 Task: Log work in the project TurboCharge for the issue 'Implement a new cloud-based customer service platform for a company with omnichannel communication and AI-powered chatbots' spent time as '6w 4d 4h 22m' and remaining time as '5w 3d 15h 29m' and add a flag. Now add the issue to the epic 'Incident Response Planning'.
Action: Mouse moved to (192, 56)
Screenshot: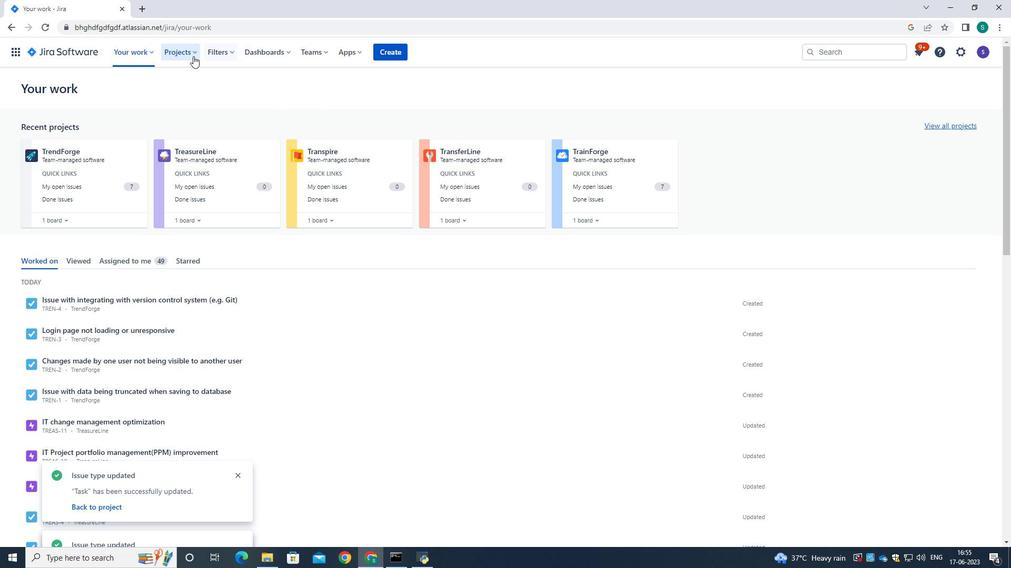 
Action: Mouse pressed left at (192, 56)
Screenshot: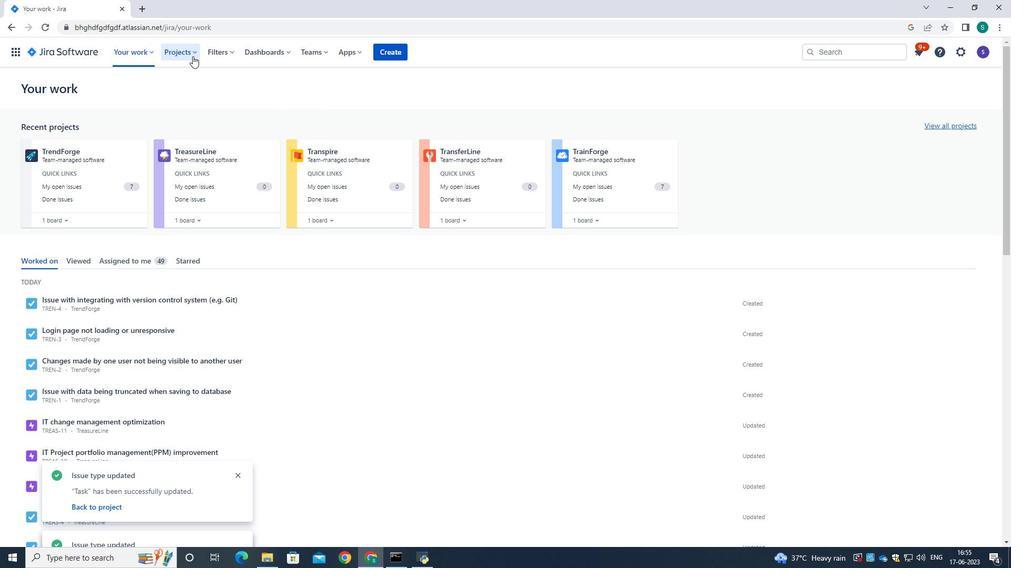
Action: Mouse moved to (190, 100)
Screenshot: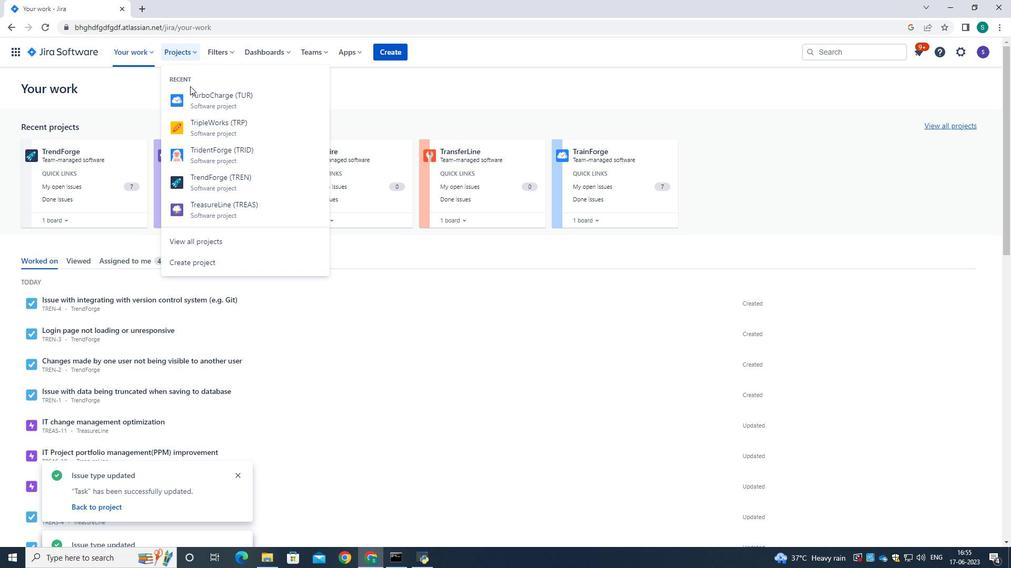 
Action: Mouse pressed left at (190, 100)
Screenshot: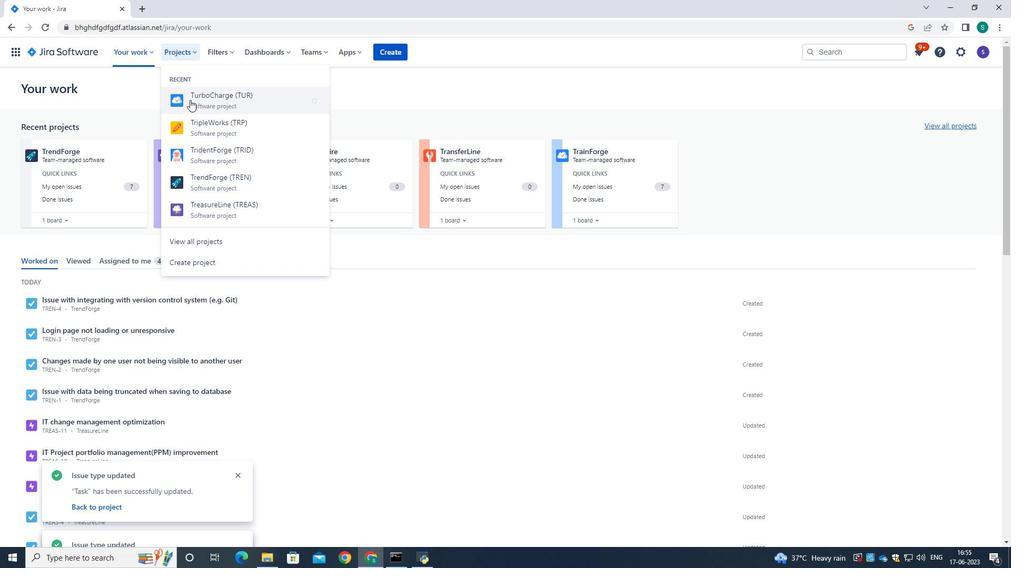 
Action: Mouse moved to (70, 167)
Screenshot: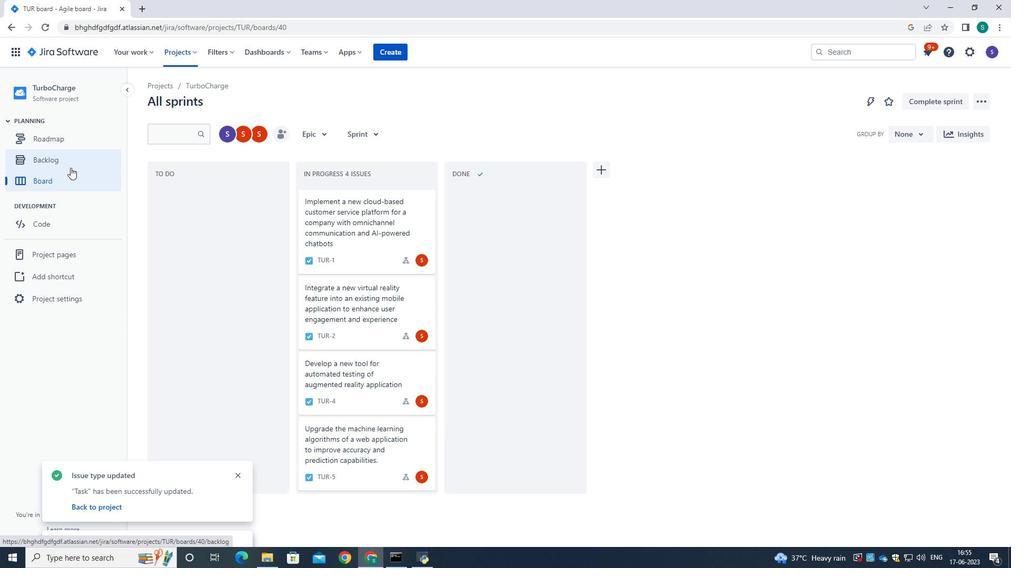 
Action: Mouse pressed left at (70, 167)
Screenshot: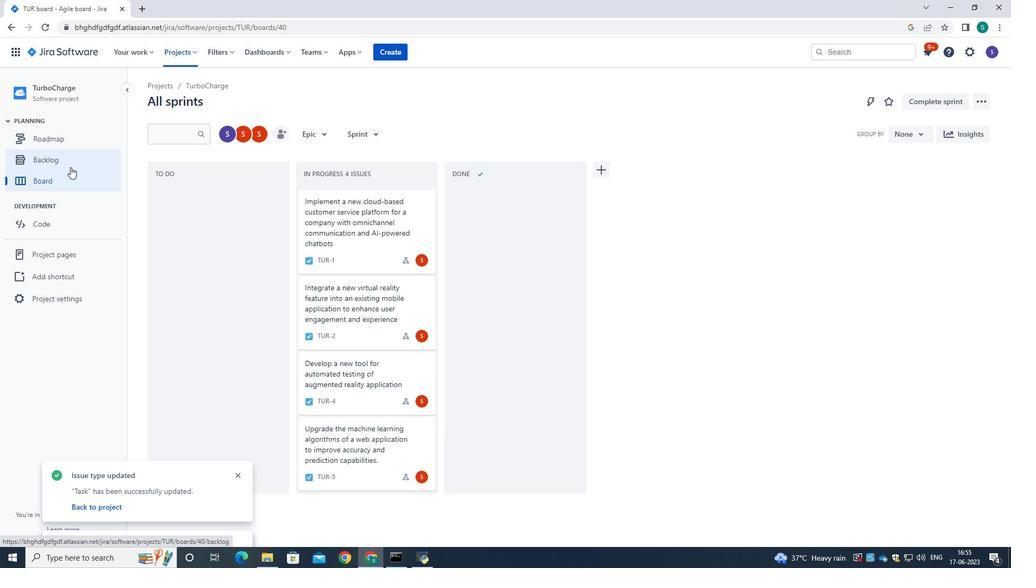 
Action: Mouse moved to (422, 248)
Screenshot: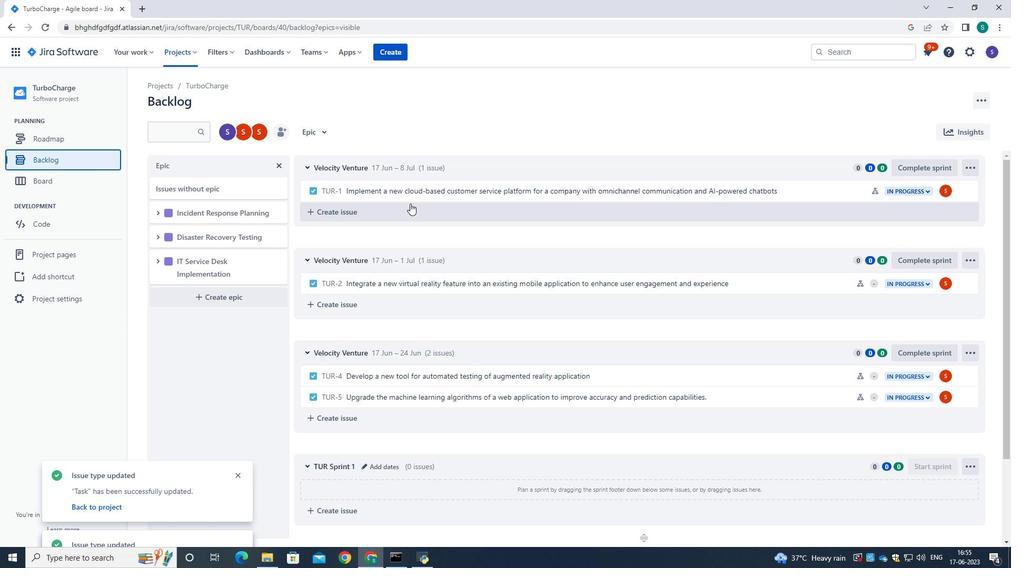 
Action: Mouse scrolled (422, 249) with delta (0, 0)
Screenshot: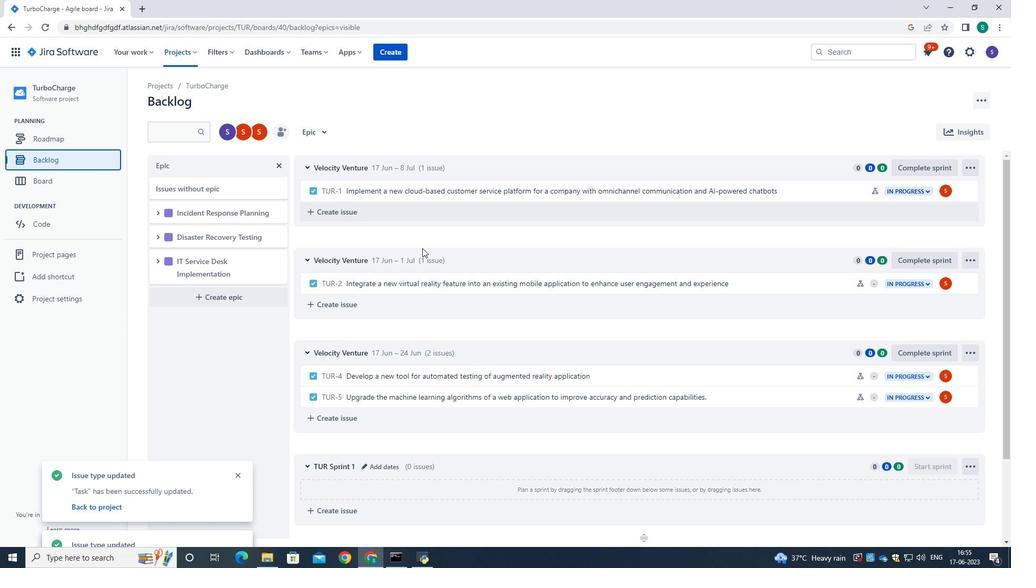 
Action: Mouse scrolled (422, 249) with delta (0, 0)
Screenshot: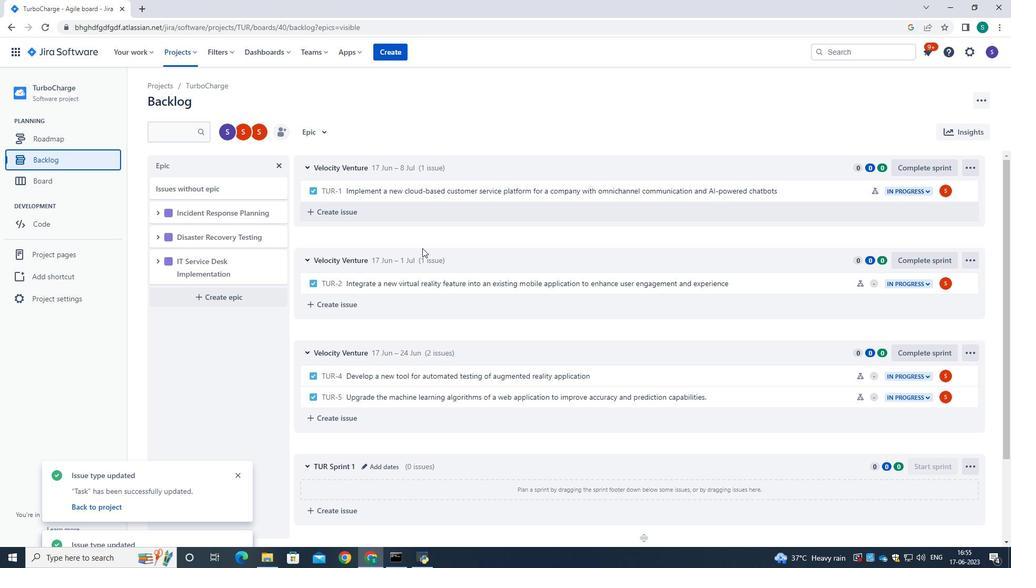 
Action: Mouse scrolled (422, 249) with delta (0, 0)
Screenshot: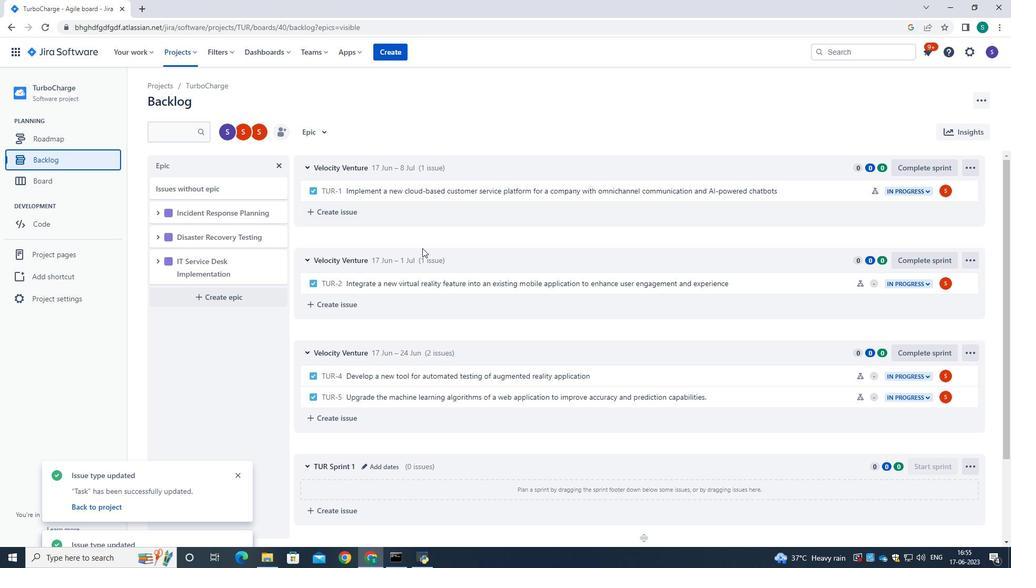 
Action: Mouse moved to (421, 189)
Screenshot: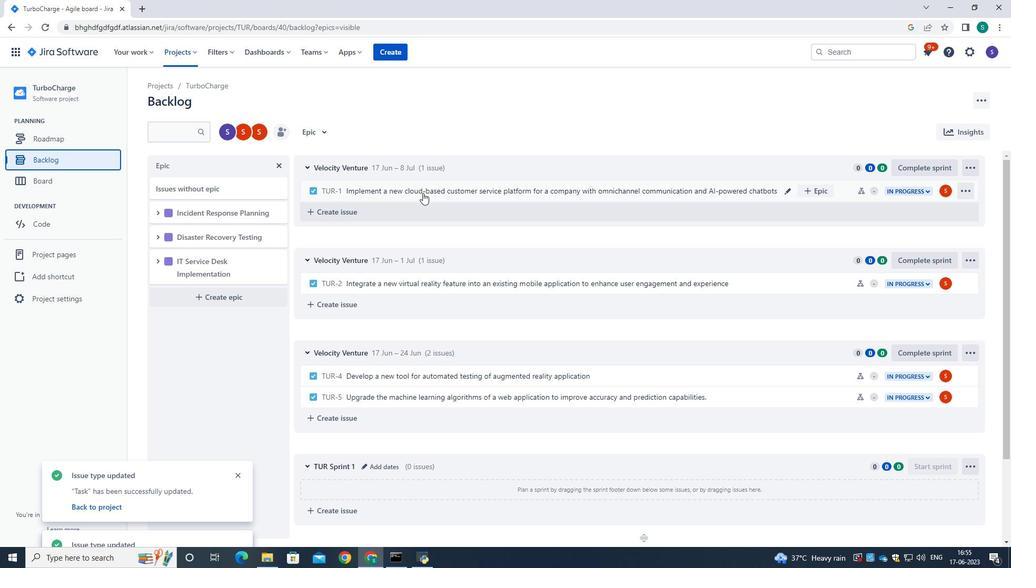 
Action: Mouse pressed left at (421, 189)
Screenshot: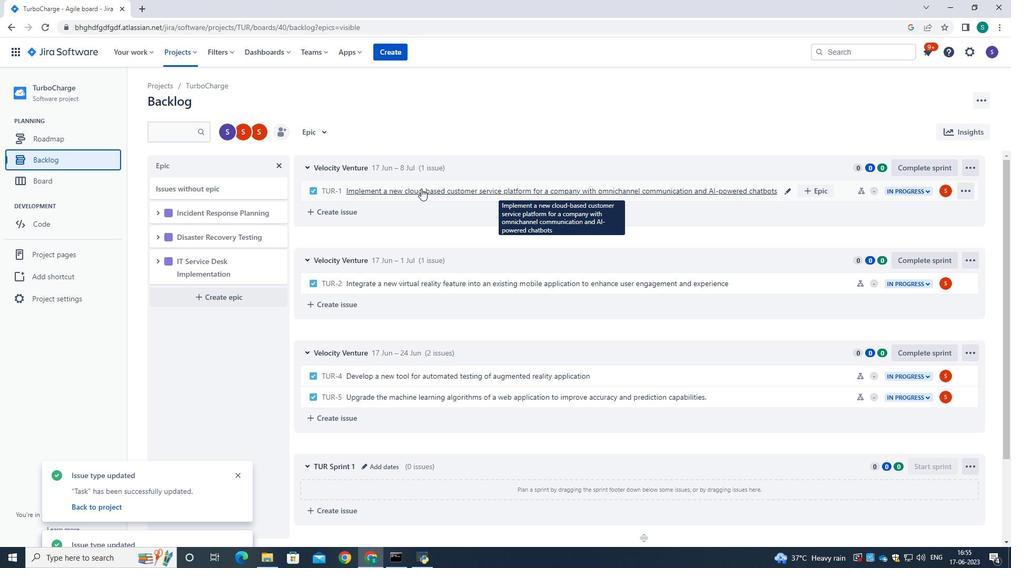
Action: Mouse moved to (971, 162)
Screenshot: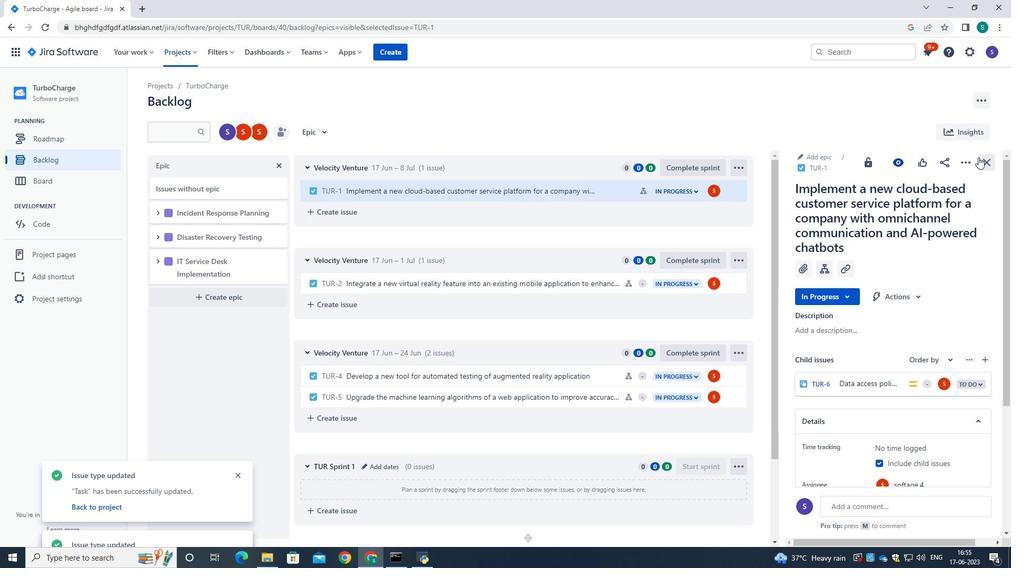 
Action: Mouse pressed left at (971, 162)
Screenshot: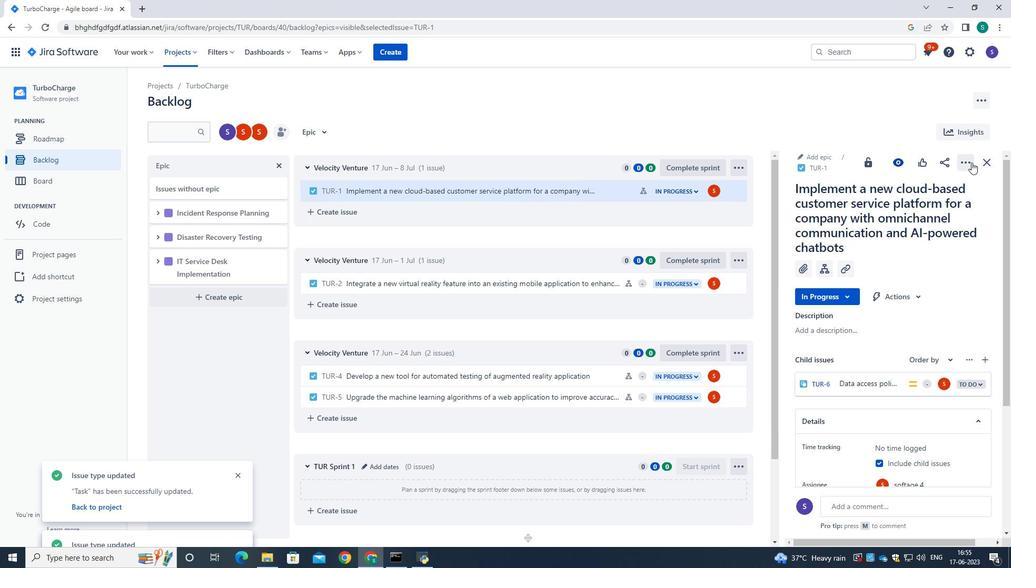 
Action: Mouse moved to (921, 194)
Screenshot: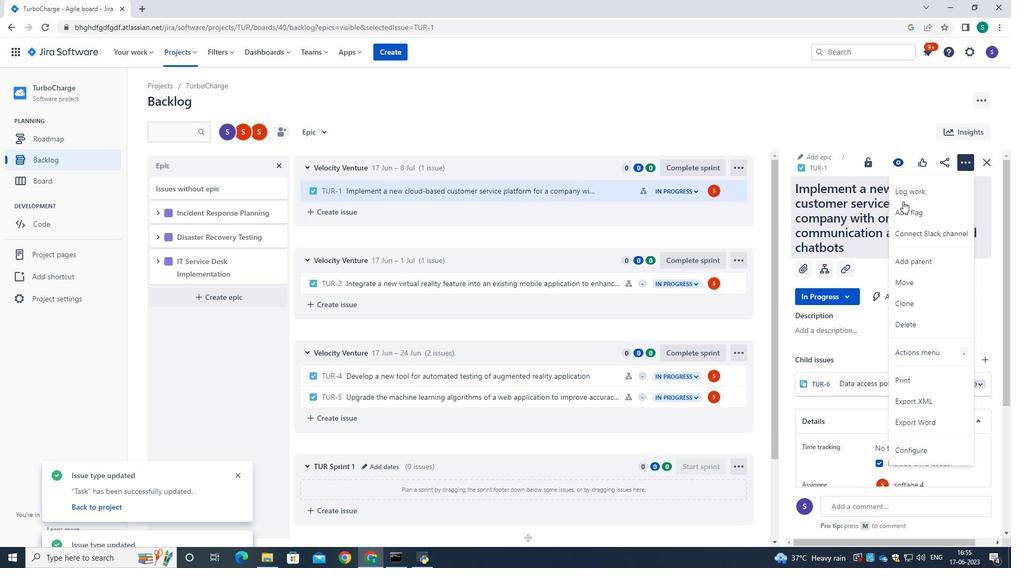 
Action: Mouse pressed left at (921, 194)
Screenshot: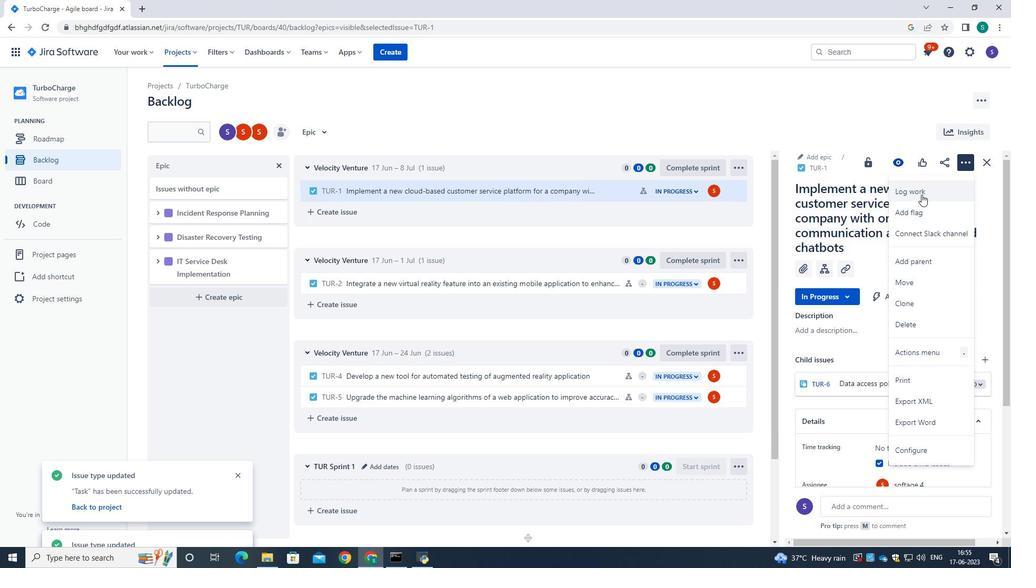 
Action: Mouse moved to (451, 162)
Screenshot: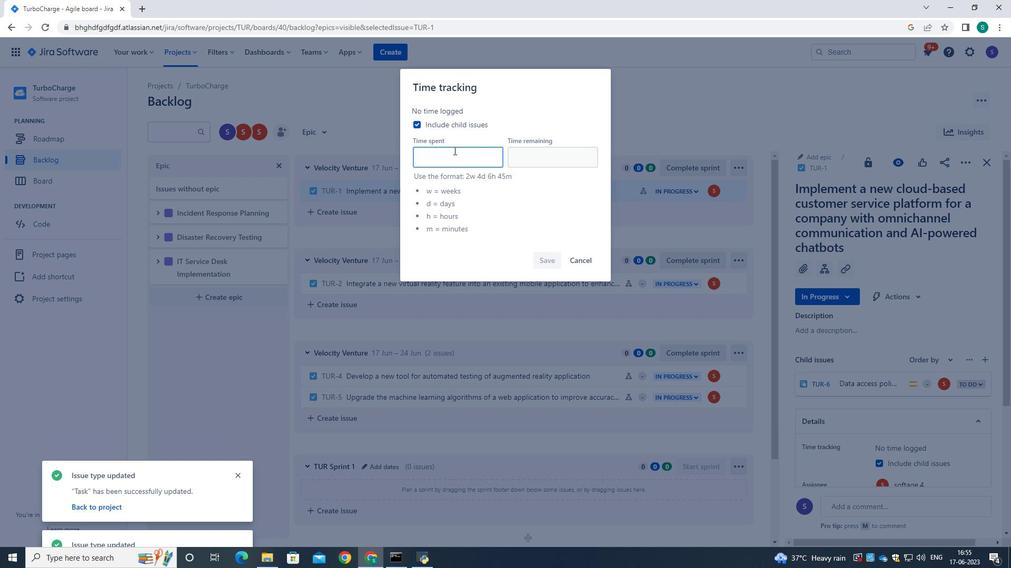 
Action: Mouse pressed left at (451, 162)
Screenshot: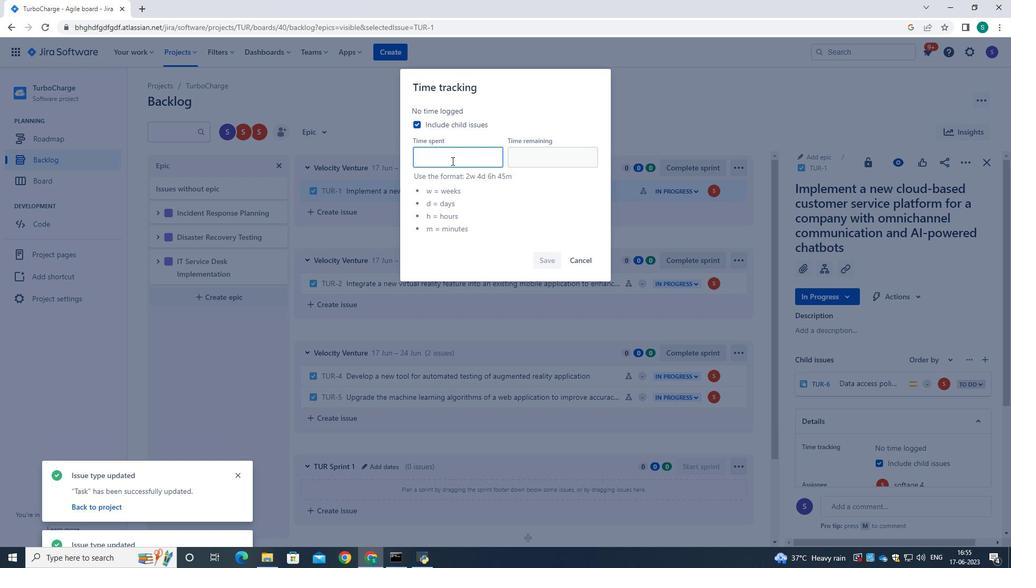 
Action: Key pressed 6w<Key.space>4d<Key.space>4h<Key.space>22m<Key.tab>5w<Key.space>3d<Key.space>15h<Key.space>29m
Screenshot: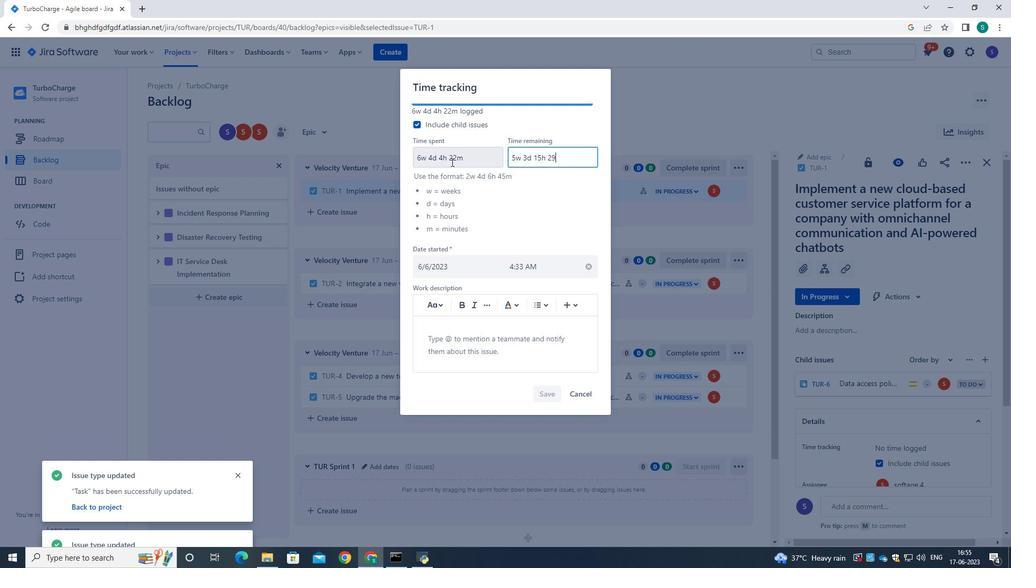 
Action: Mouse moved to (548, 395)
Screenshot: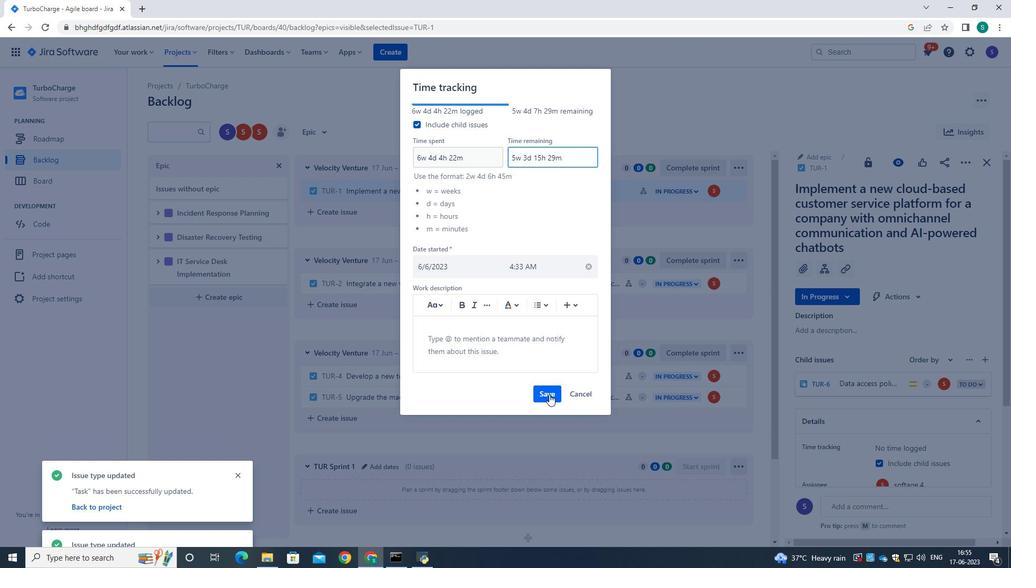 
Action: Mouse pressed left at (548, 395)
Screenshot: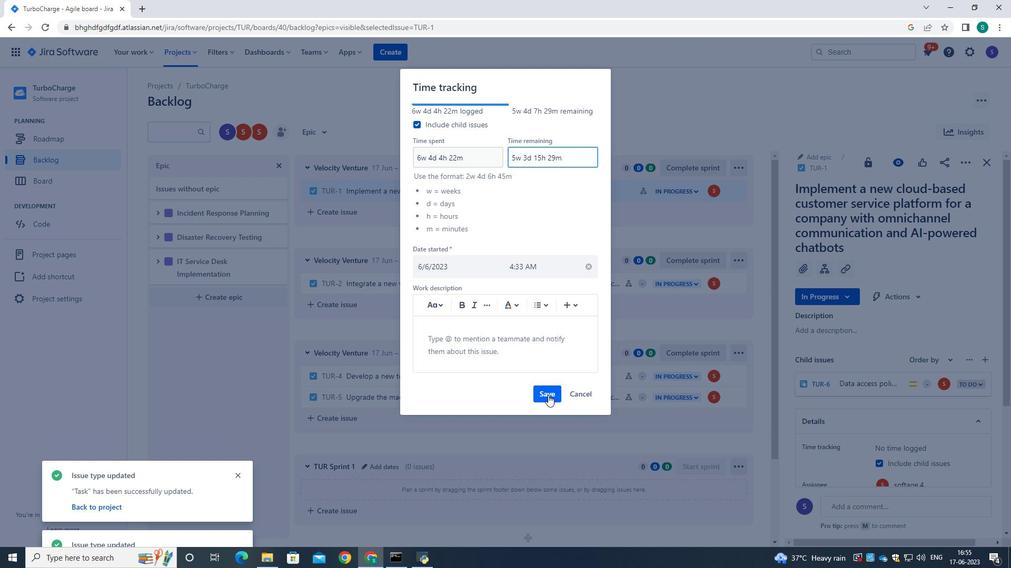 
Action: Mouse moved to (964, 165)
Screenshot: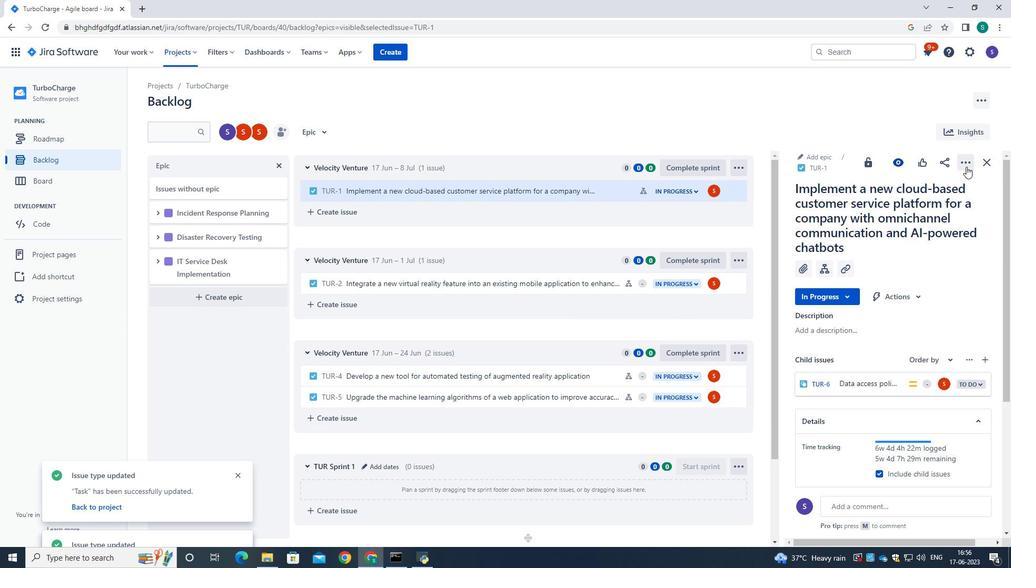 
Action: Mouse pressed left at (964, 165)
Screenshot: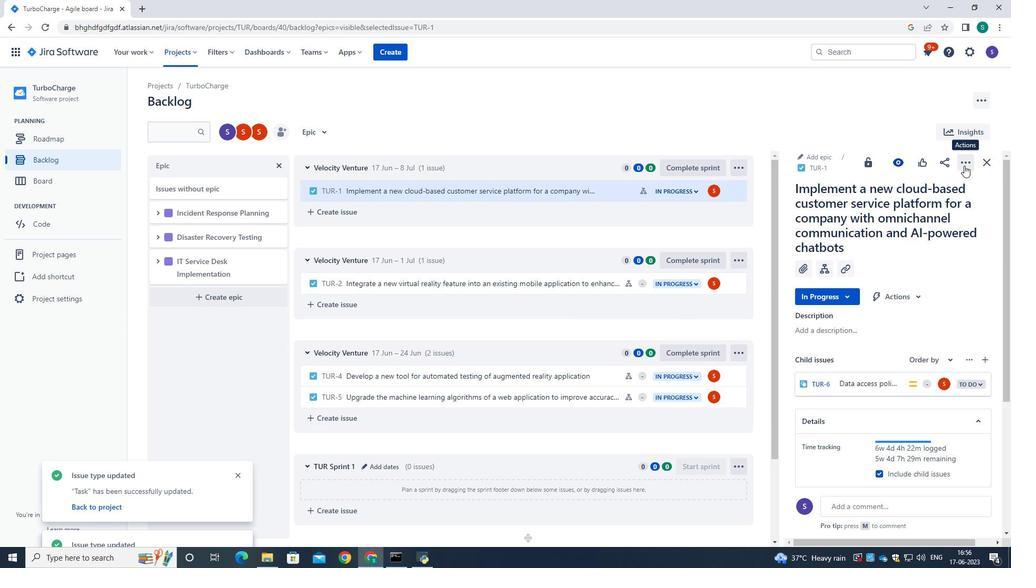 
Action: Mouse moved to (934, 194)
Screenshot: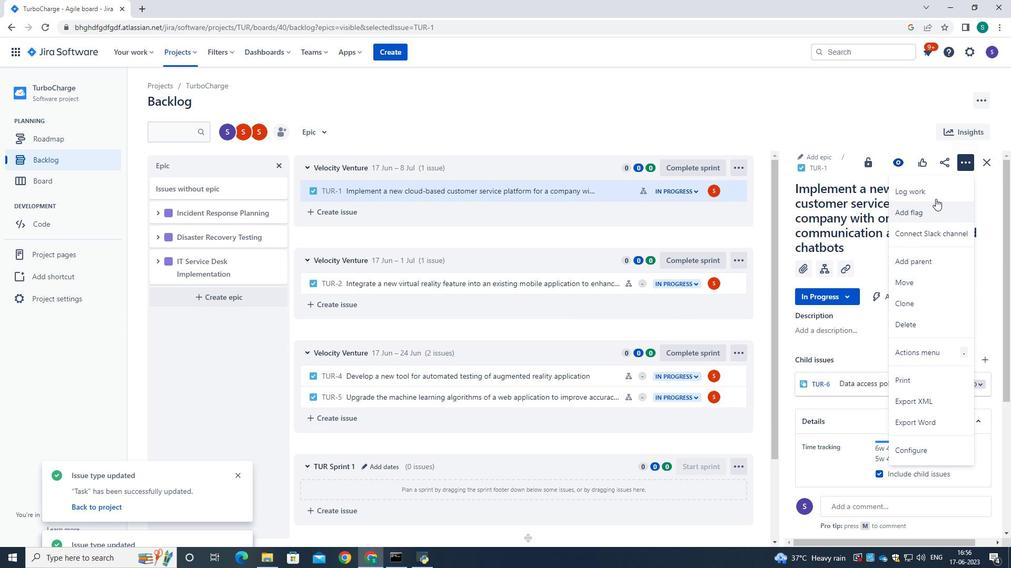 
Action: Mouse pressed left at (934, 194)
Screenshot: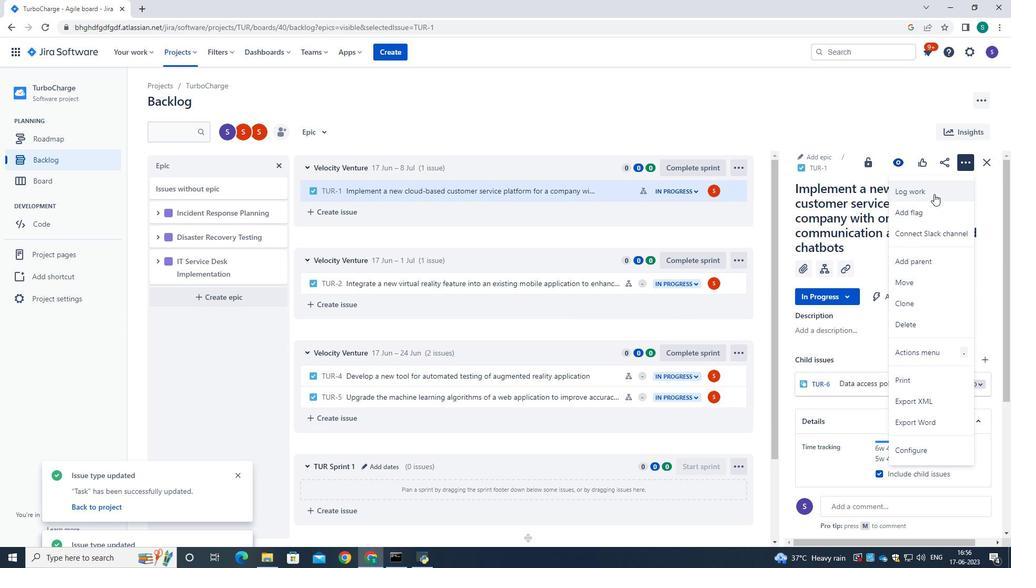 
Action: Mouse moved to (585, 259)
Screenshot: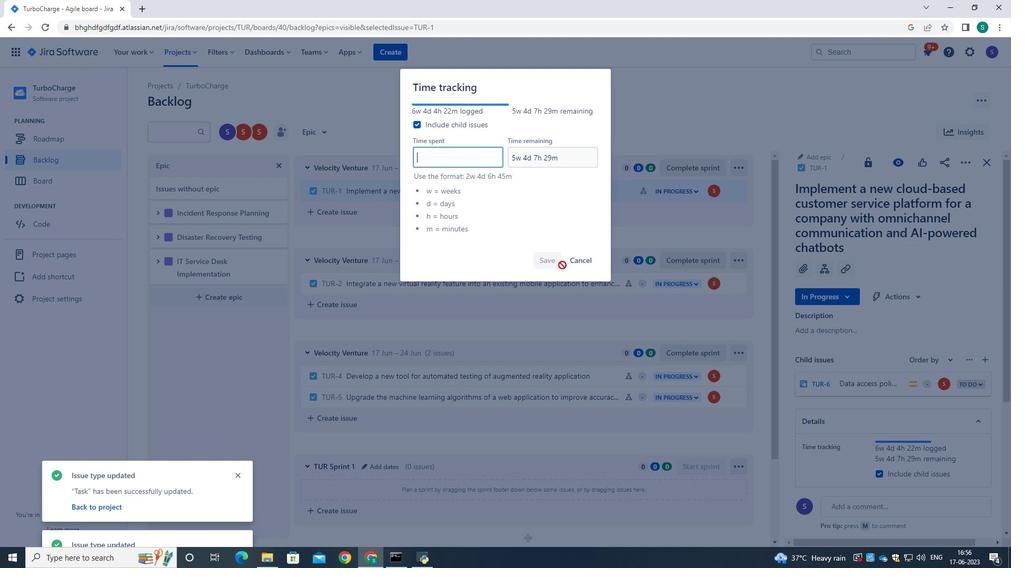 
Action: Mouse pressed left at (585, 259)
Screenshot: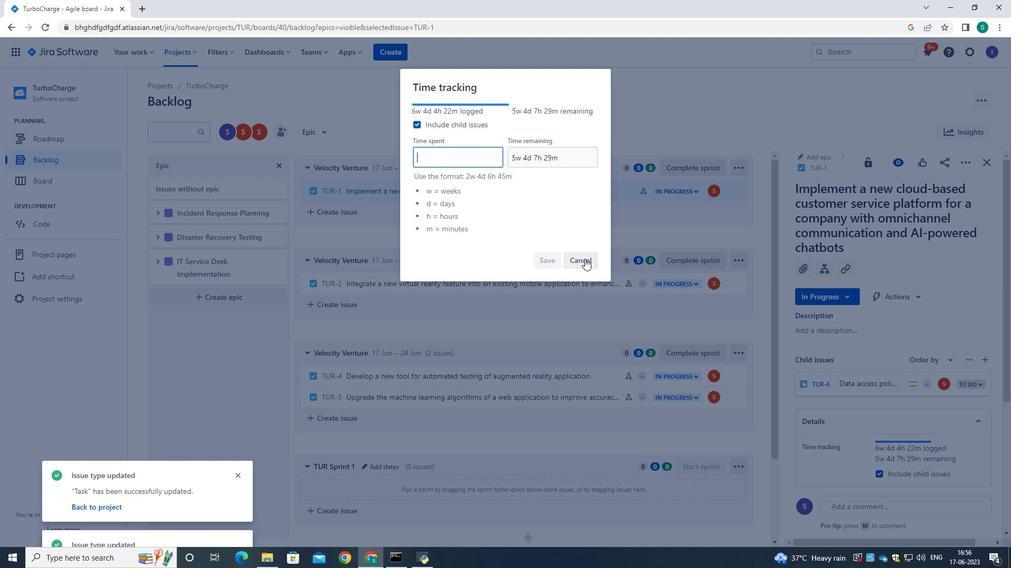 
Action: Mouse moved to (958, 165)
Screenshot: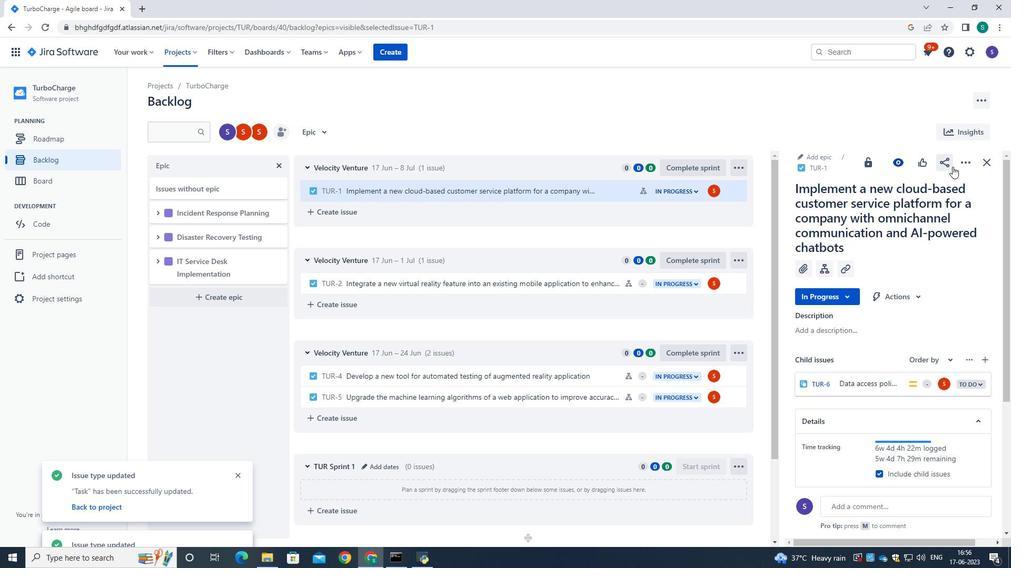 
Action: Mouse pressed left at (958, 165)
Screenshot: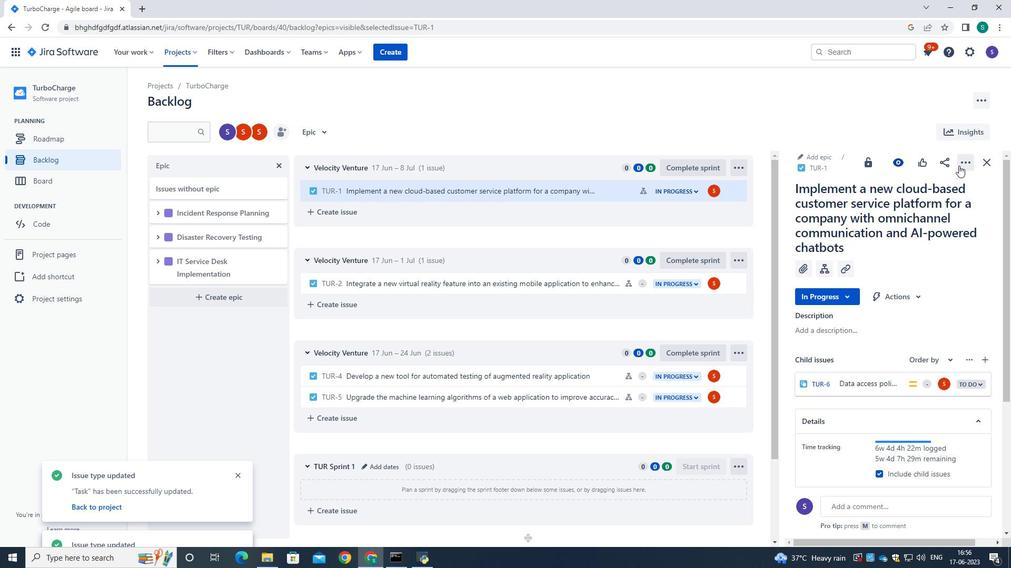 
Action: Mouse moved to (917, 213)
Screenshot: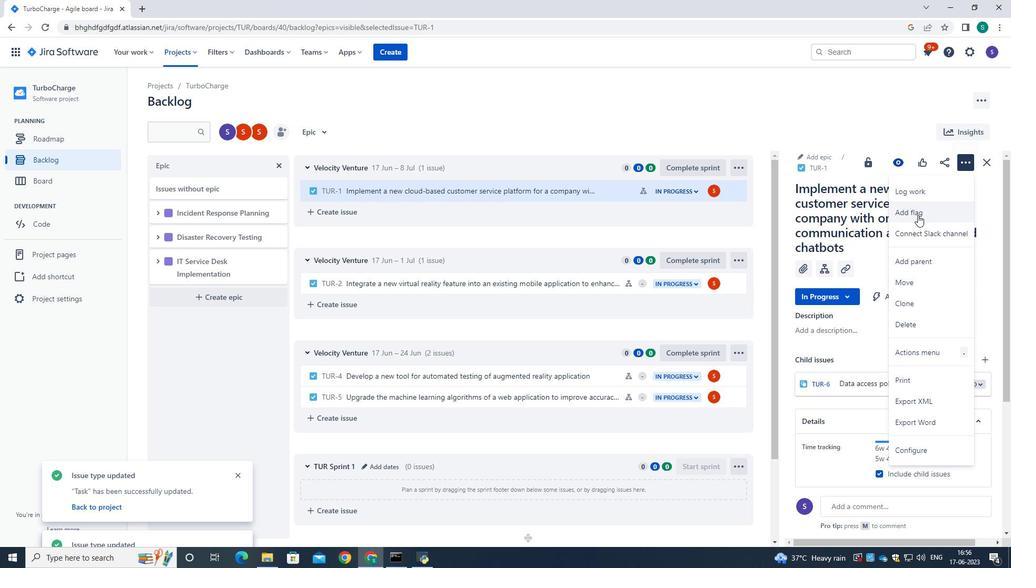 
Action: Mouse pressed left at (917, 213)
Screenshot: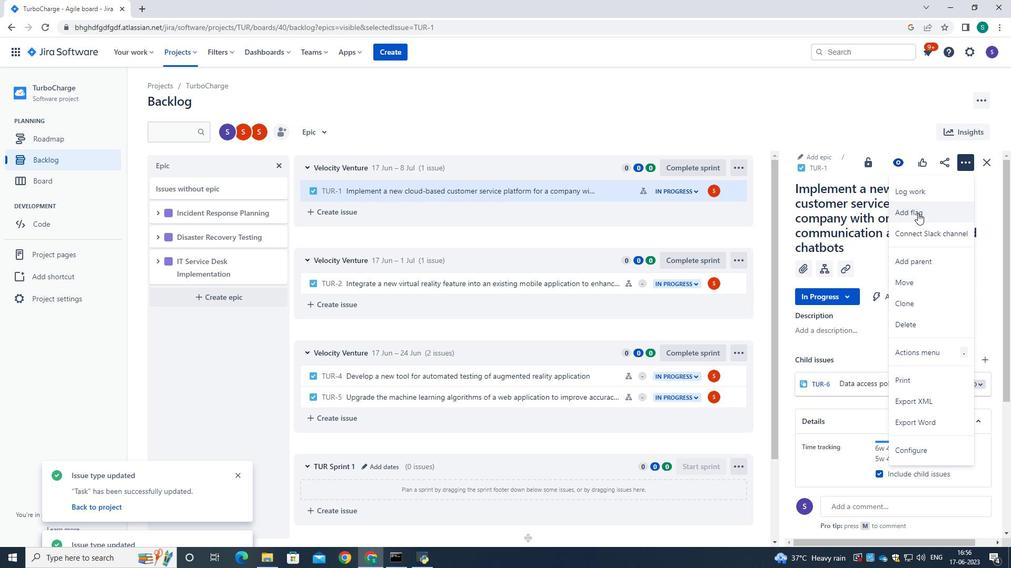 
Action: Mouse moved to (583, 192)
Screenshot: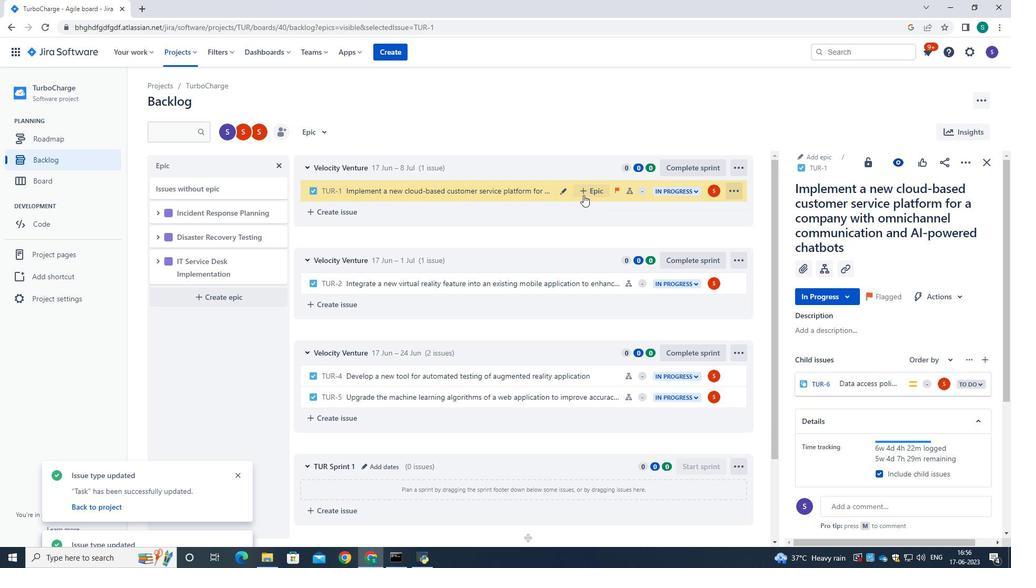 
Action: Mouse pressed left at (583, 192)
Screenshot: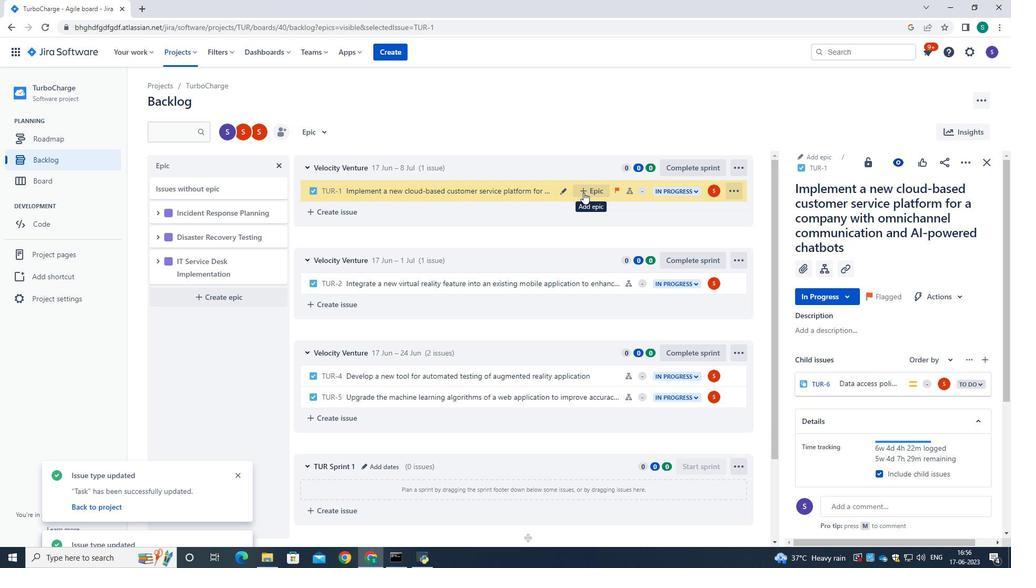 
Action: Mouse moved to (634, 263)
Screenshot: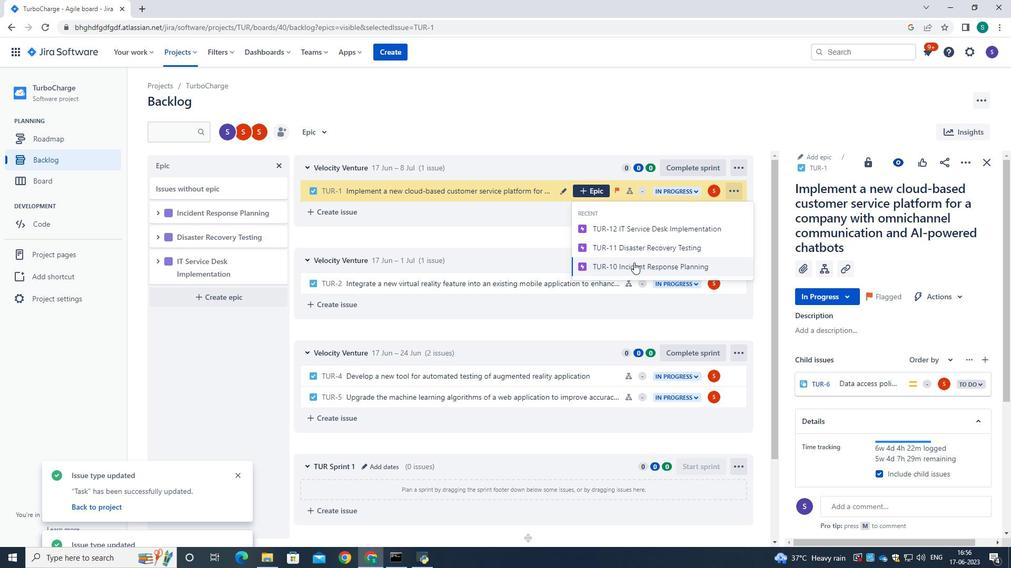 
Action: Mouse pressed left at (634, 263)
Screenshot: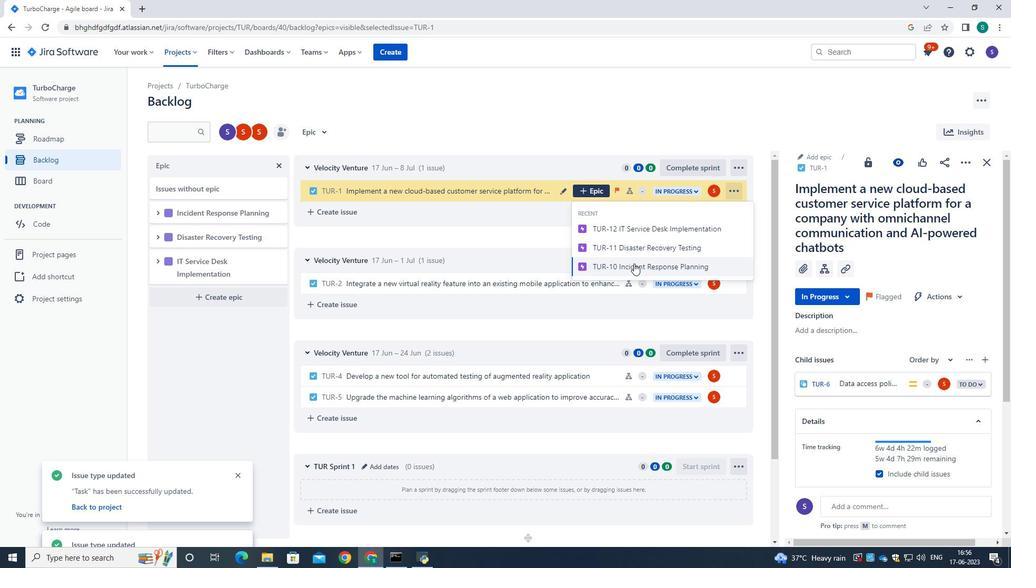 
Action: Mouse moved to (639, 127)
Screenshot: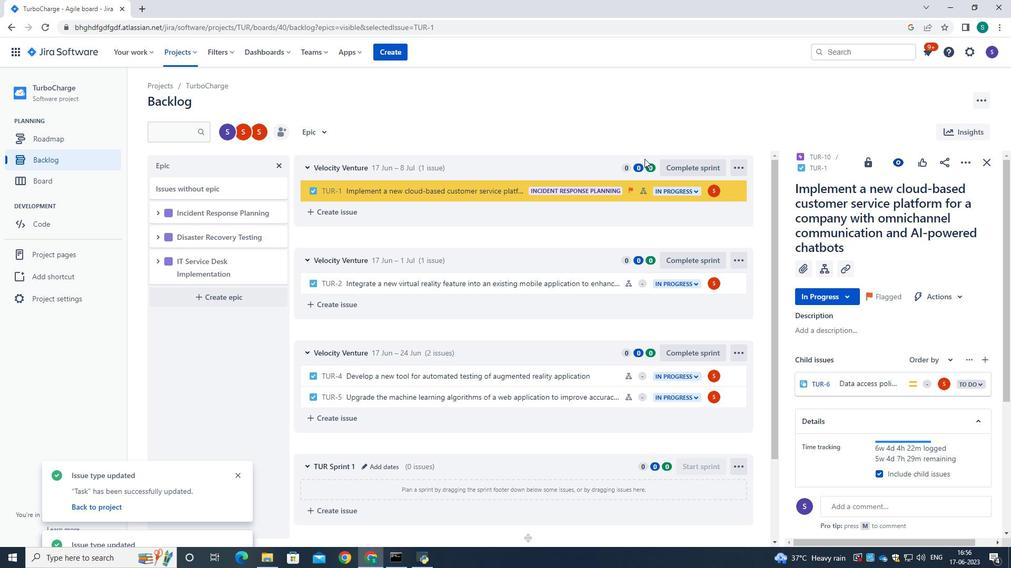 
Action: Mouse pressed left at (639, 127)
Screenshot: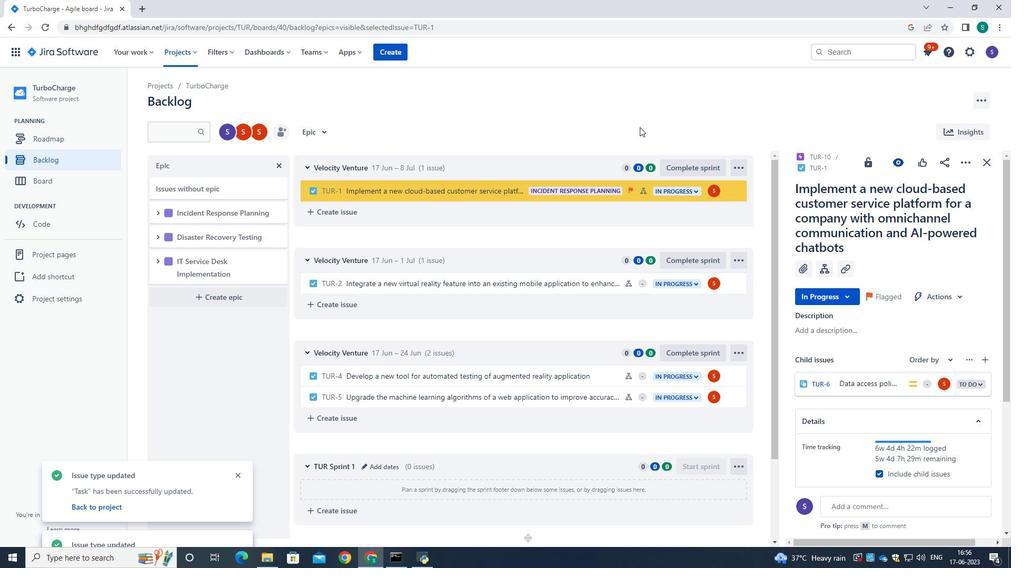 
